 Task: Search for emails due tomorrow.
Action: Mouse moved to (362, 11)
Screenshot: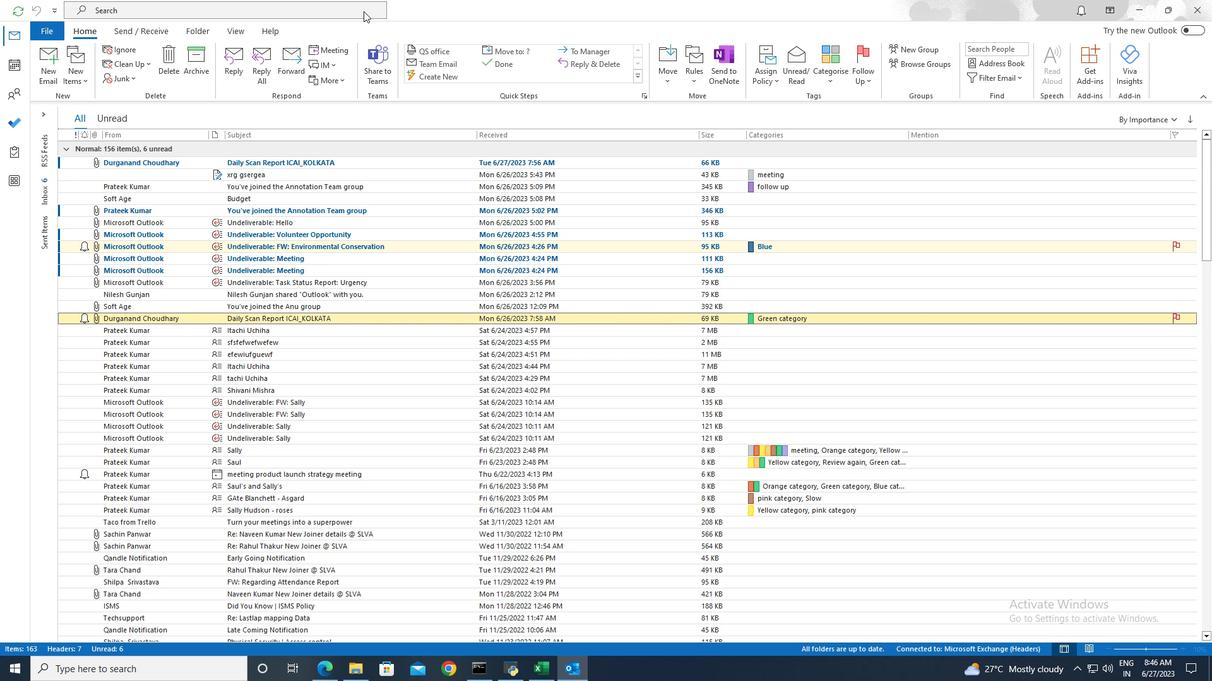 
Action: Mouse pressed left at (362, 11)
Screenshot: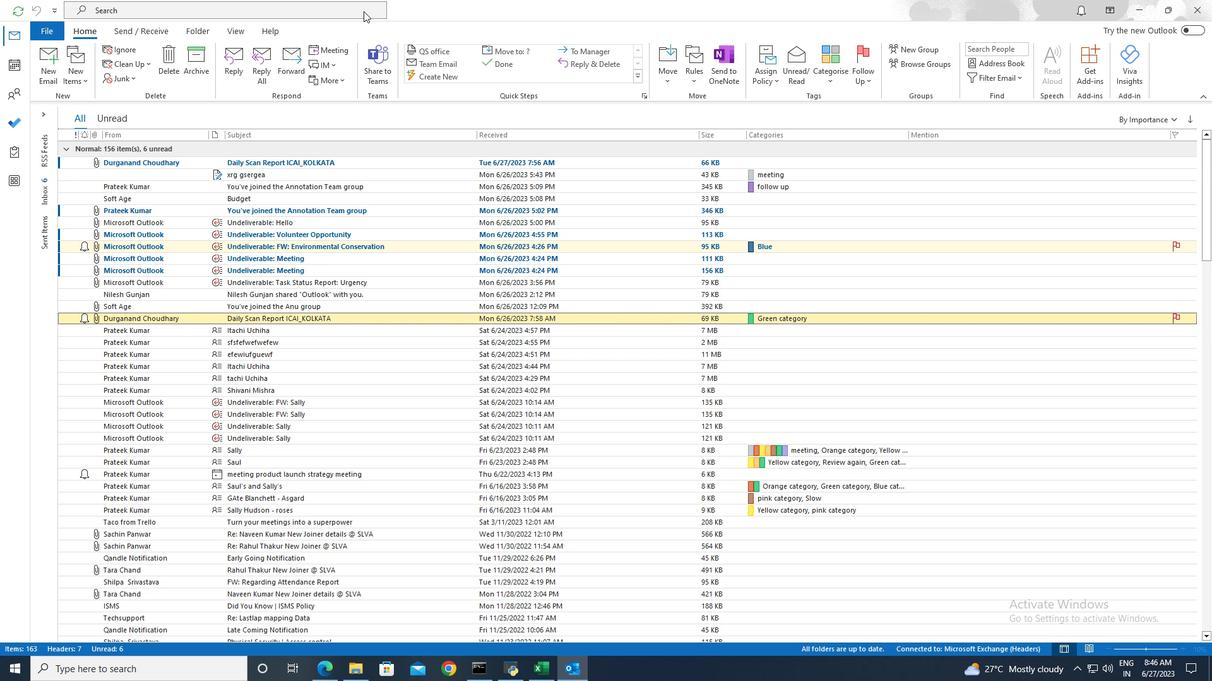 
Action: Mouse moved to (429, 8)
Screenshot: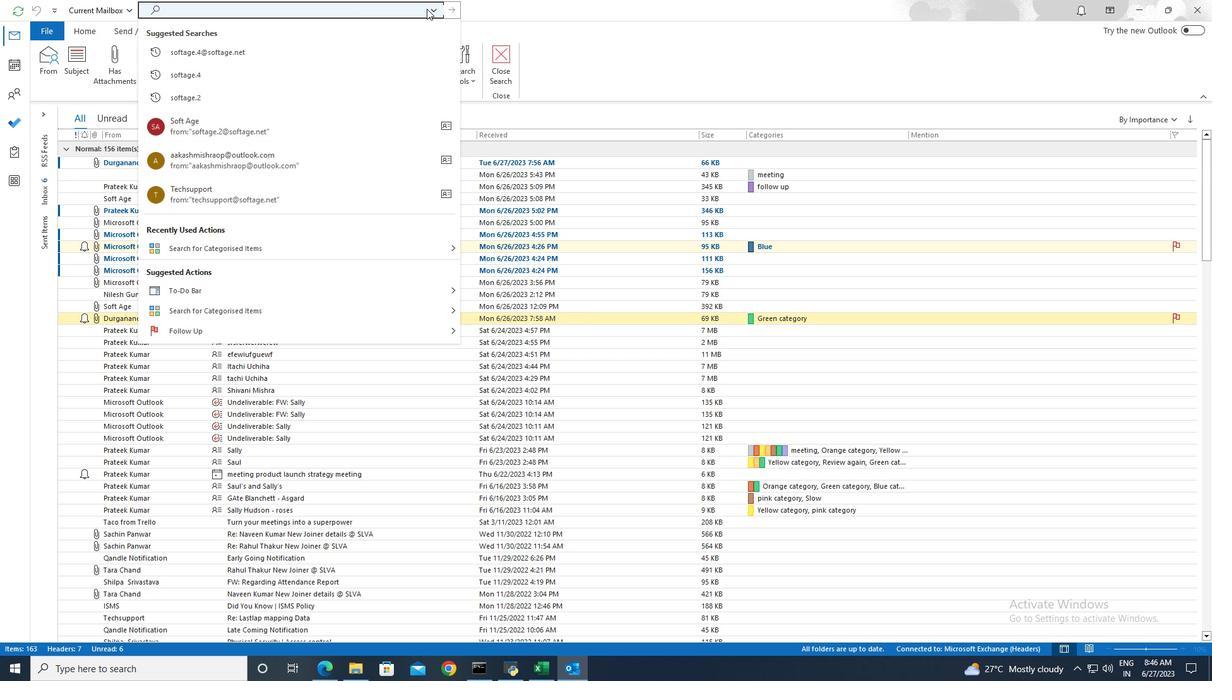 
Action: Mouse pressed left at (429, 8)
Screenshot: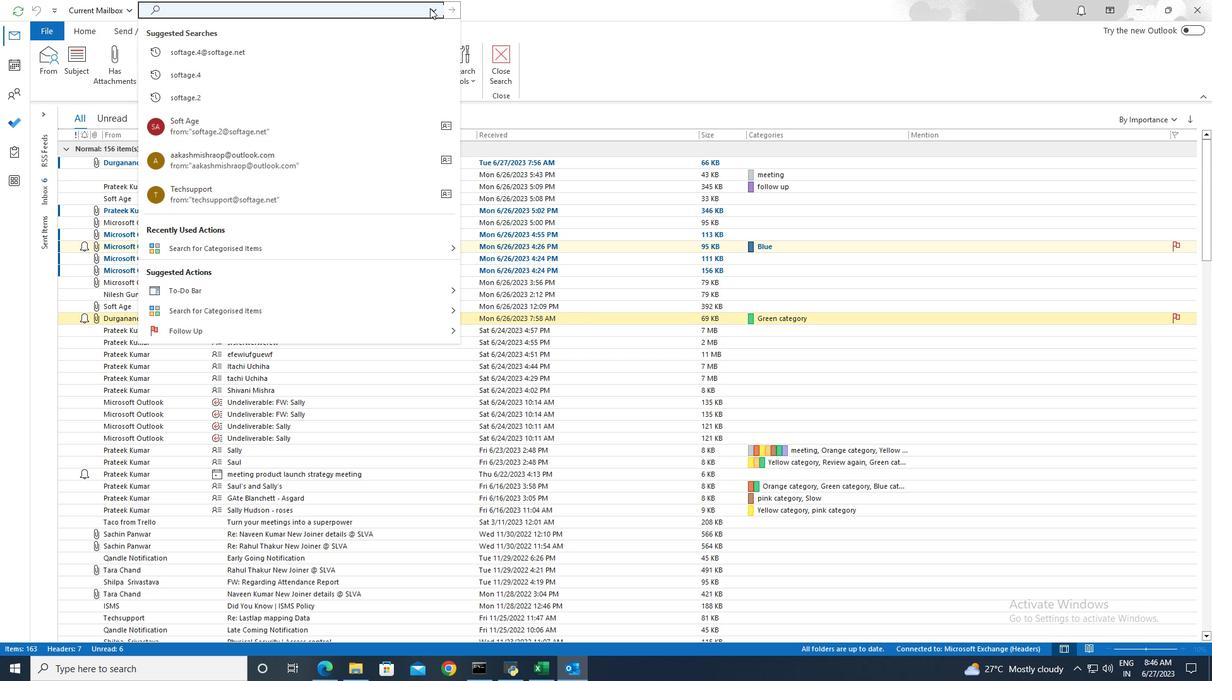 
Action: Mouse moved to (441, 138)
Screenshot: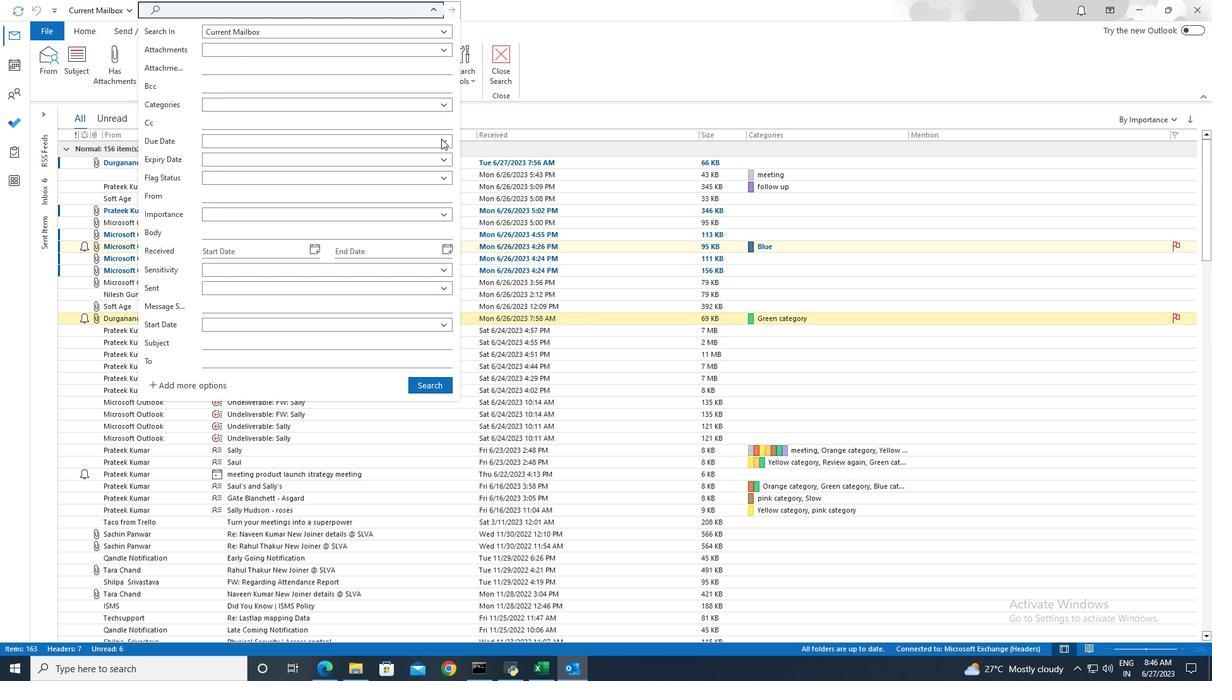 
Action: Mouse pressed left at (441, 138)
Screenshot: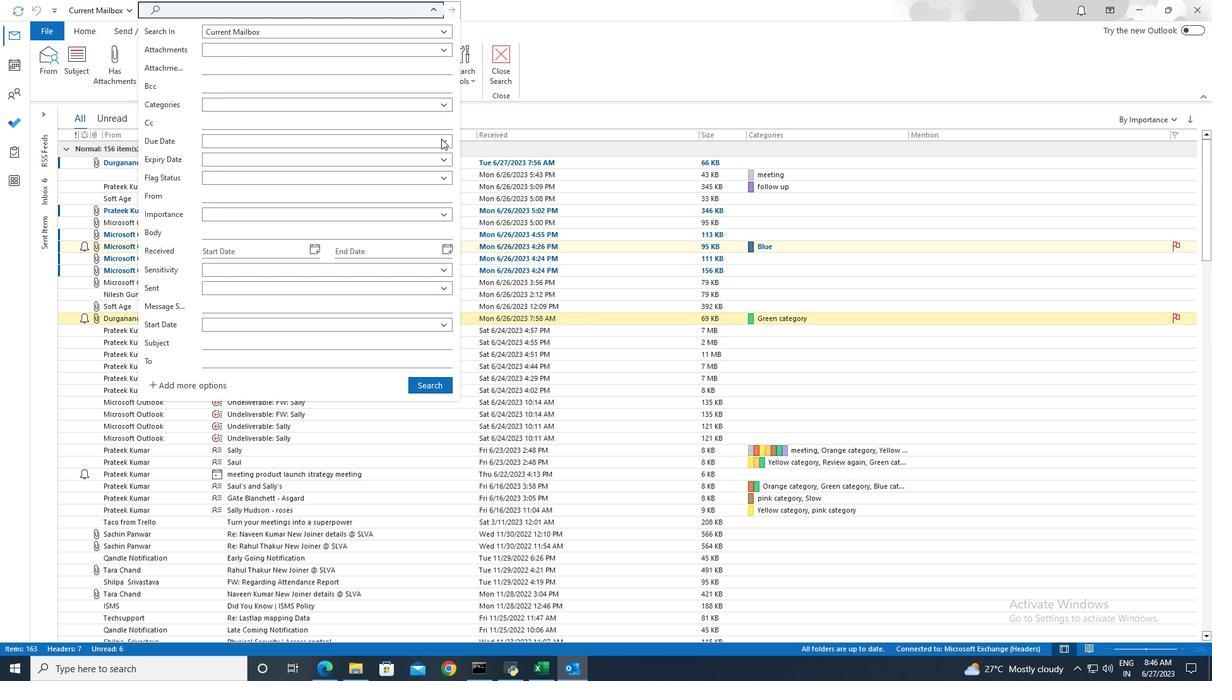
Action: Mouse moved to (361, 174)
Screenshot: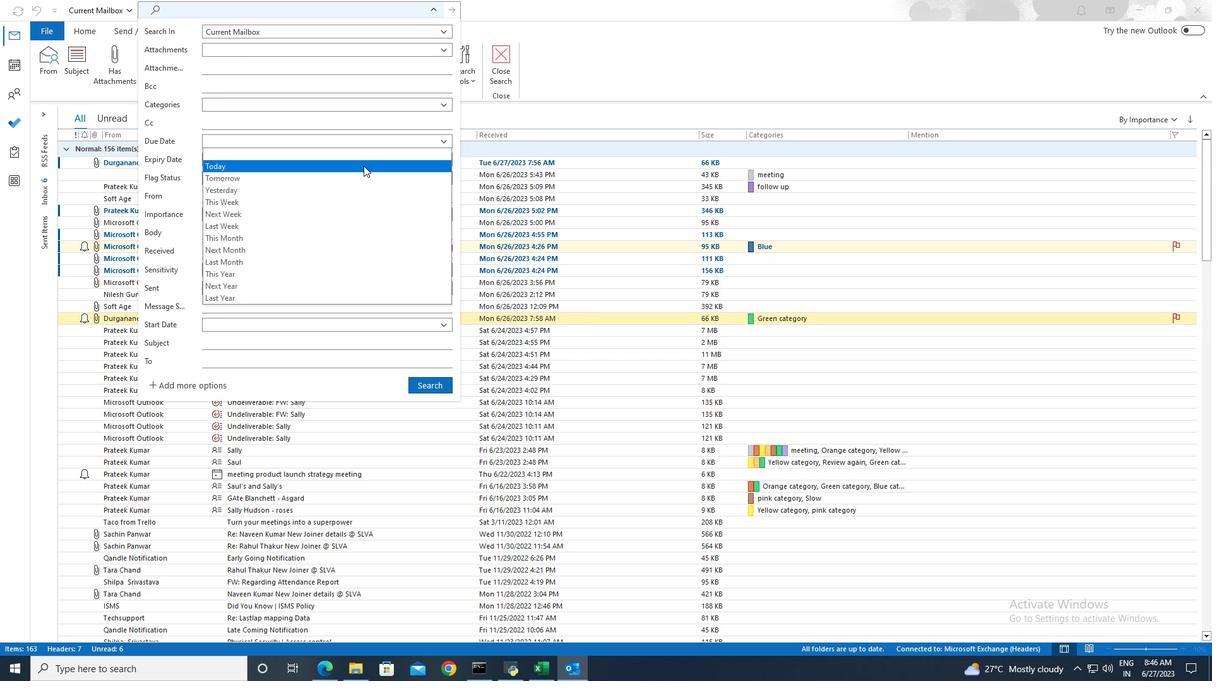 
Action: Mouse pressed left at (361, 174)
Screenshot: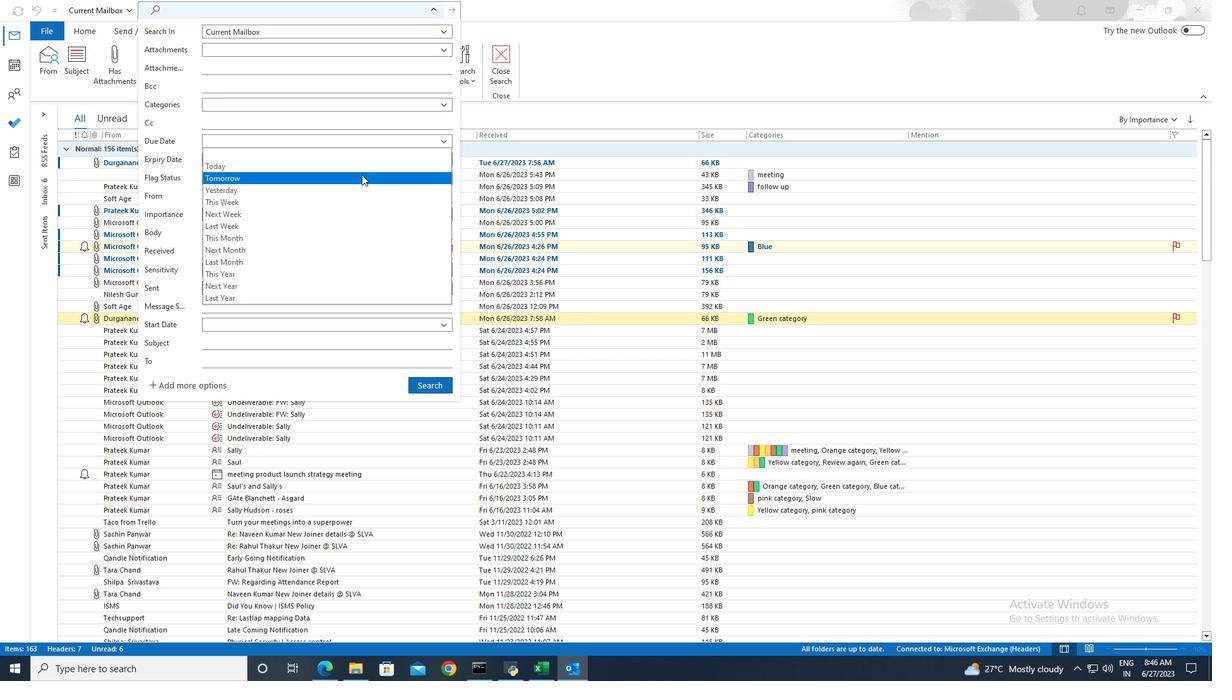 
Action: Mouse moved to (431, 385)
Screenshot: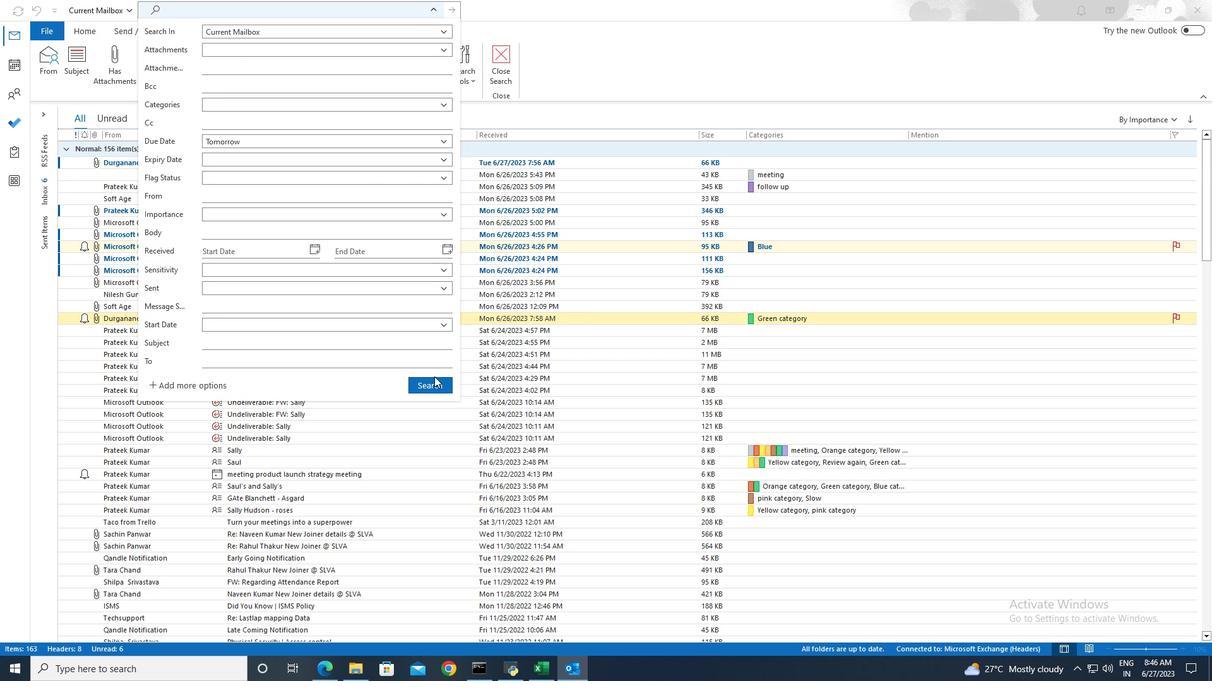 
Action: Mouse pressed left at (431, 385)
Screenshot: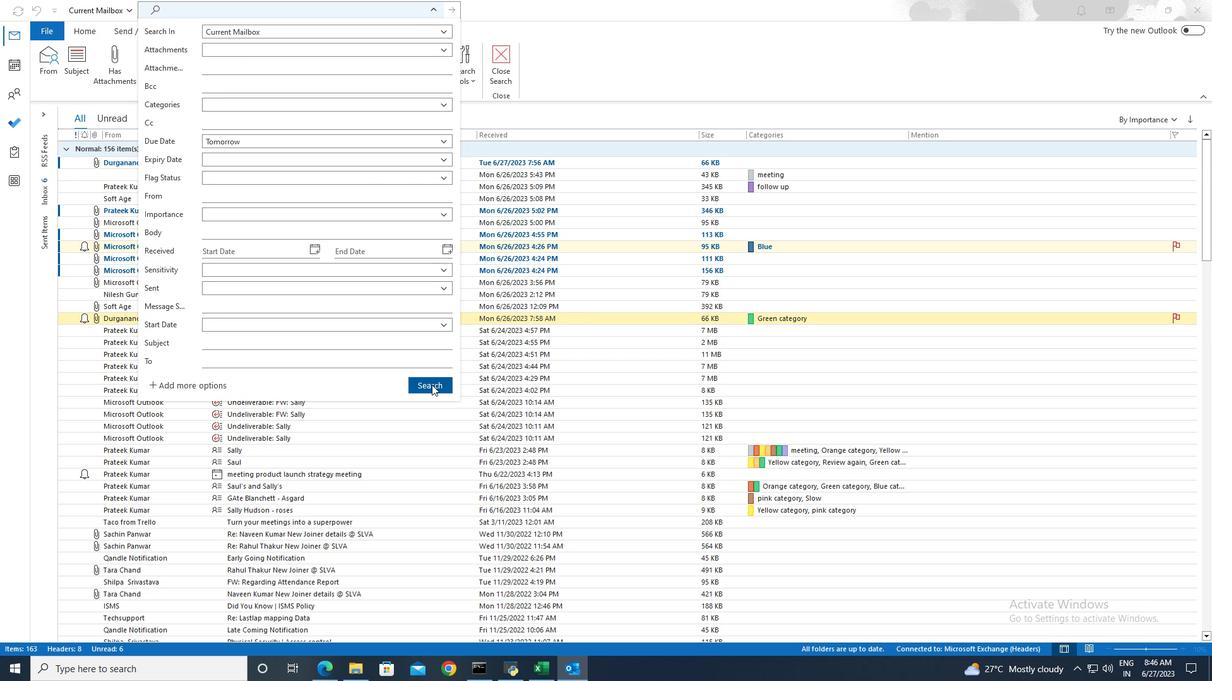
Action: Mouse moved to (431, 385)
Screenshot: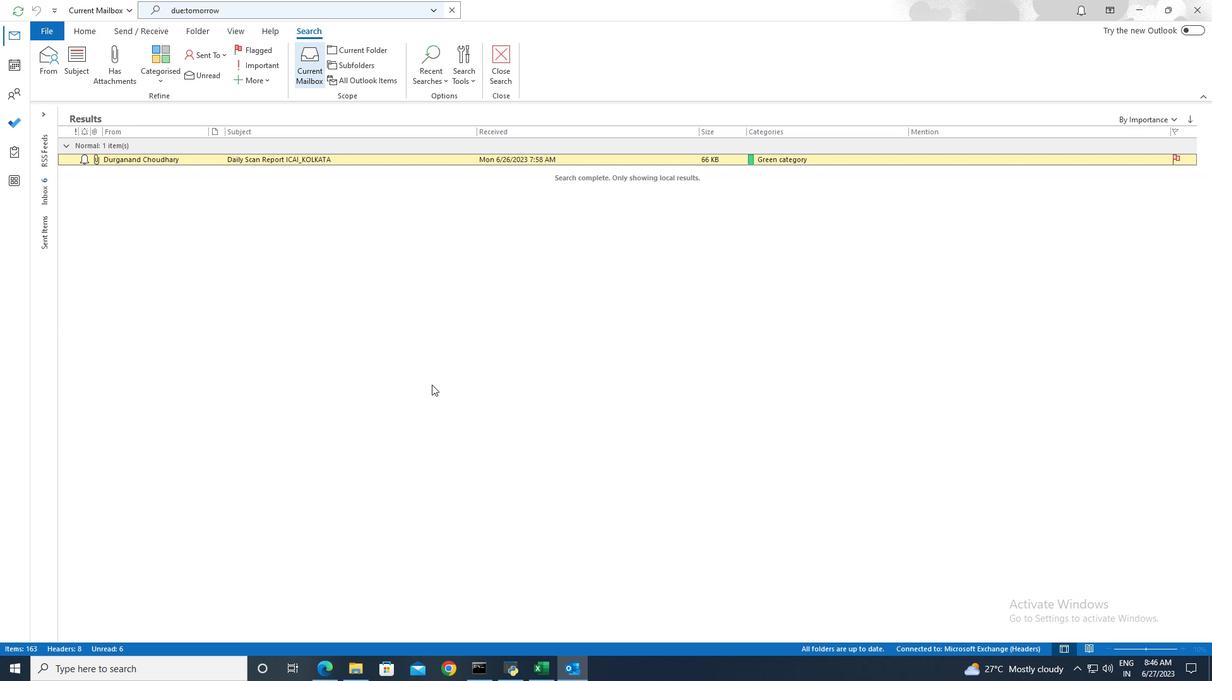 
